 Task: Give access to data protection and privacy details in lead, contact, and person account records
Action: Mouse moved to (178, 138)
Screenshot: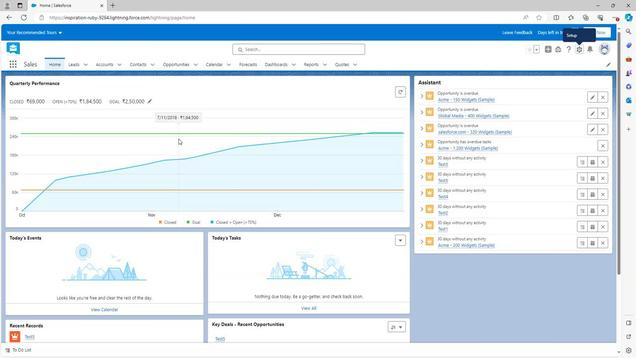 
Action: Mouse scrolled (178, 138) with delta (0, 0)
Screenshot: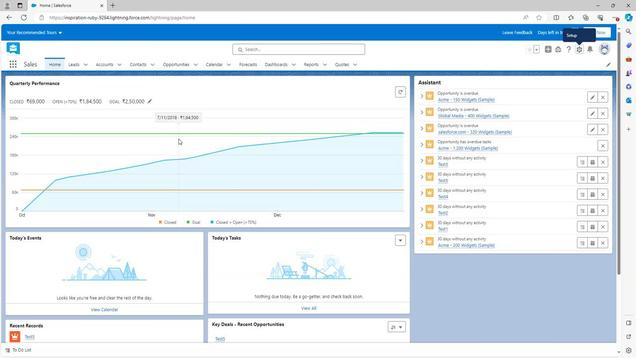 
Action: Mouse scrolled (178, 138) with delta (0, 0)
Screenshot: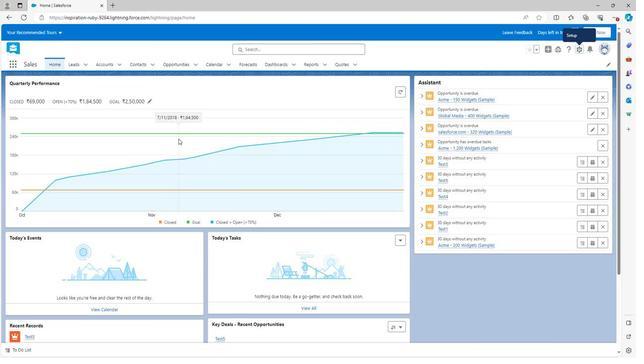 
Action: Mouse scrolled (178, 138) with delta (0, 0)
Screenshot: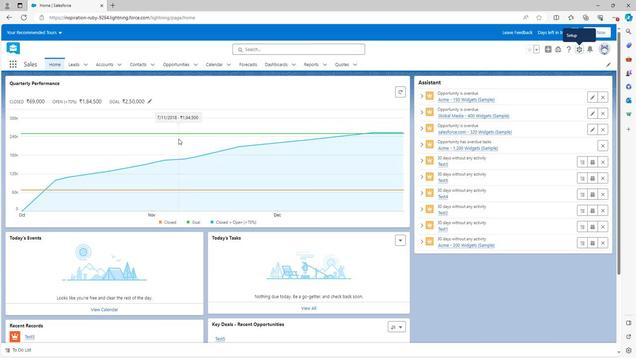
Action: Mouse scrolled (178, 138) with delta (0, 0)
Screenshot: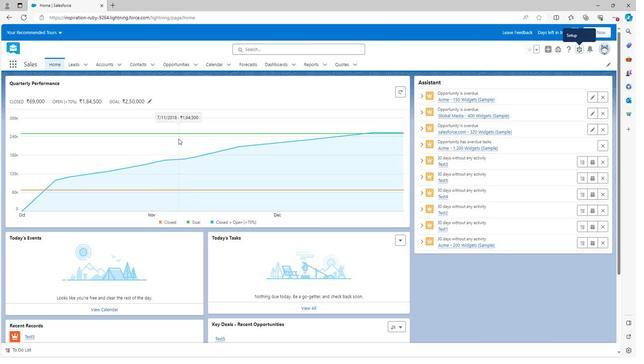 
Action: Mouse moved to (178, 138)
Screenshot: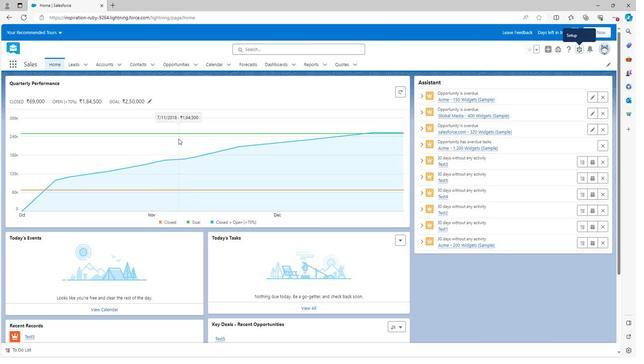
Action: Mouse scrolled (178, 138) with delta (0, 0)
Screenshot: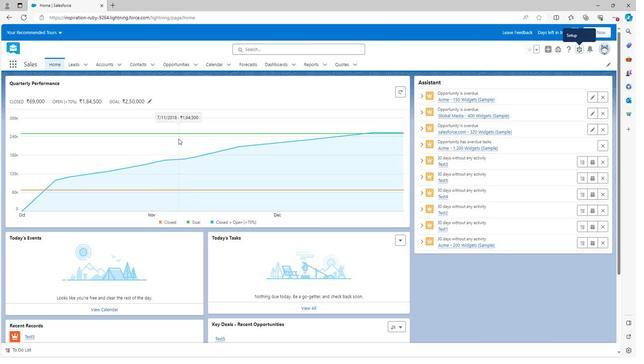 
Action: Mouse scrolled (178, 138) with delta (0, 0)
Screenshot: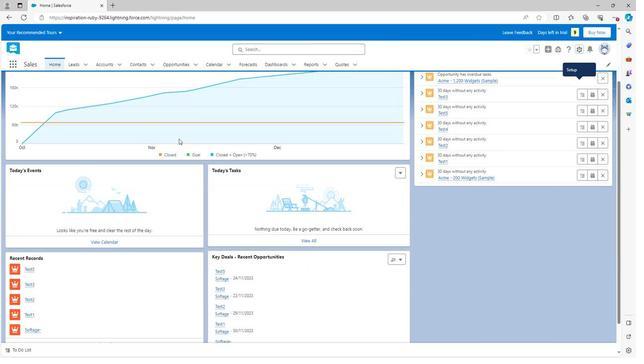 
Action: Mouse scrolled (178, 138) with delta (0, 0)
Screenshot: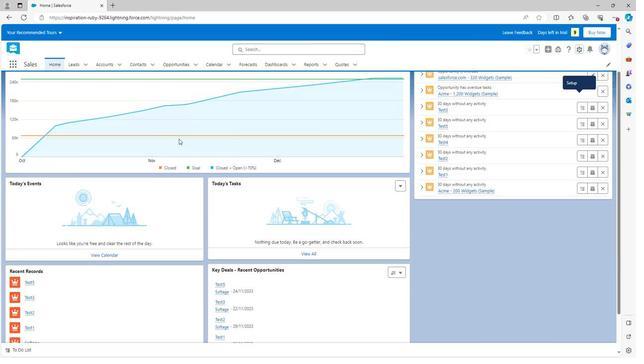 
Action: Mouse scrolled (178, 138) with delta (0, 0)
Screenshot: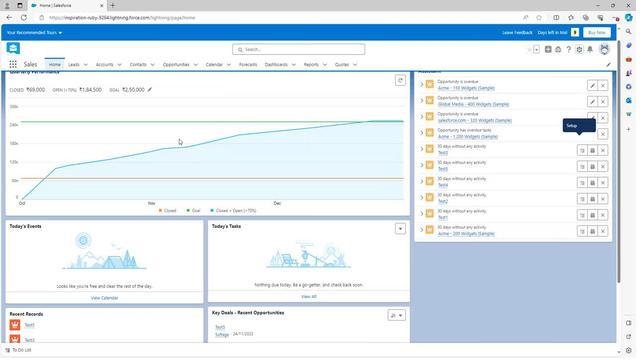 
Action: Mouse scrolled (178, 138) with delta (0, 0)
Screenshot: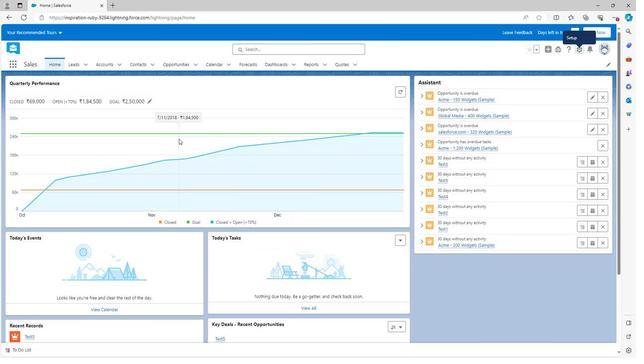 
Action: Mouse moved to (580, 45)
Screenshot: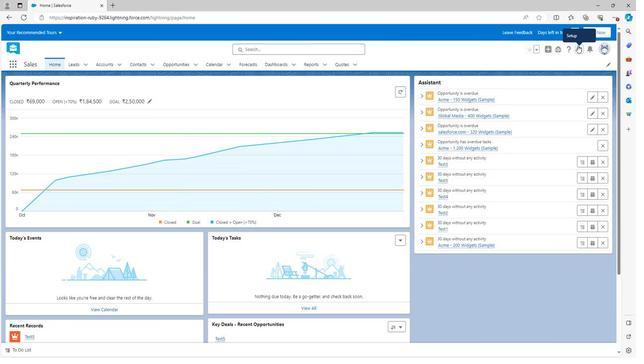 
Action: Mouse pressed left at (580, 45)
Screenshot: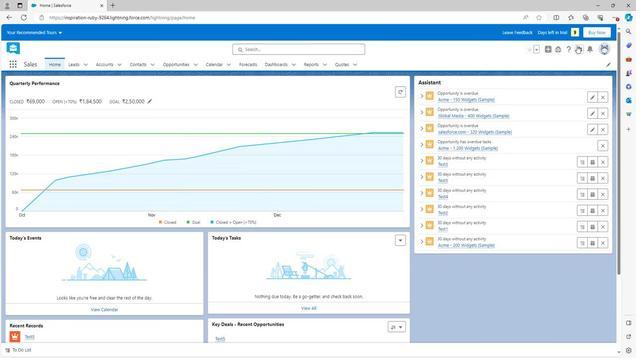 
Action: Mouse moved to (560, 67)
Screenshot: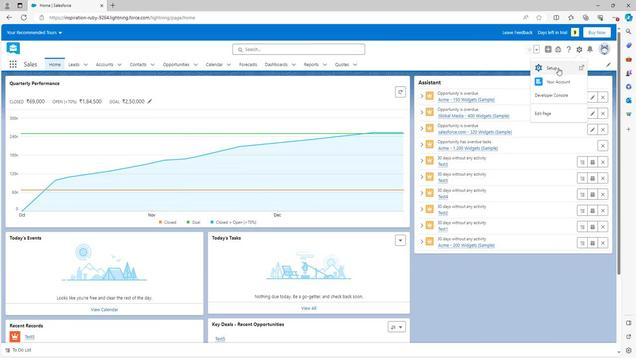 
Action: Mouse pressed left at (560, 67)
Screenshot: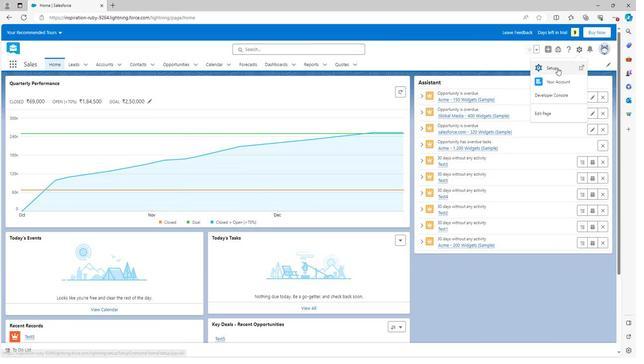 
Action: Mouse moved to (20, 267)
Screenshot: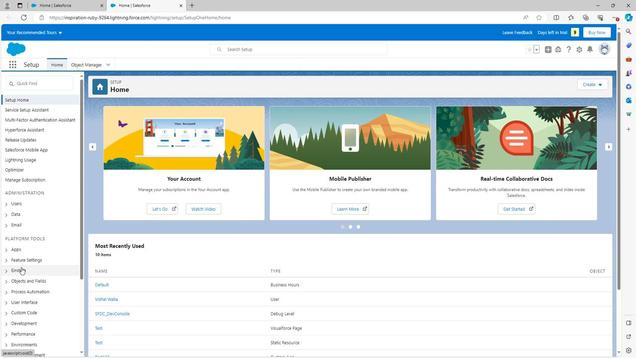 
Action: Mouse scrolled (20, 267) with delta (0, 0)
Screenshot: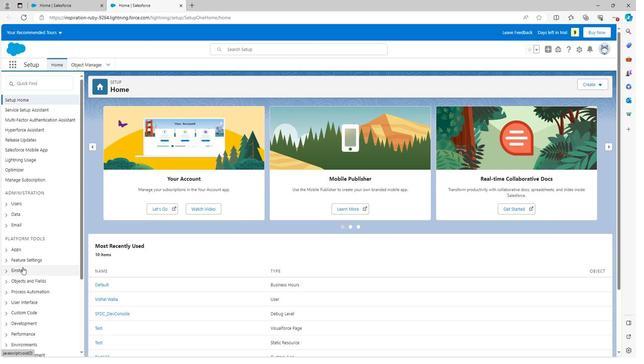 
Action: Mouse scrolled (20, 267) with delta (0, 0)
Screenshot: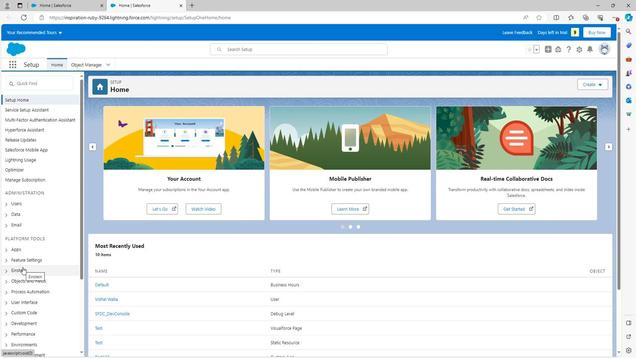 
Action: Mouse scrolled (20, 267) with delta (0, 0)
Screenshot: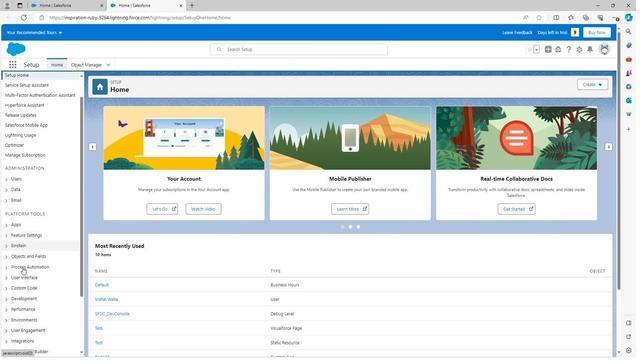 
Action: Mouse moved to (5, 316)
Screenshot: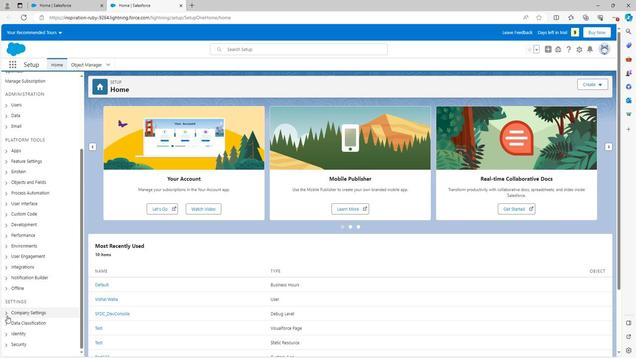 
Action: Mouse scrolled (5, 316) with delta (0, 0)
Screenshot: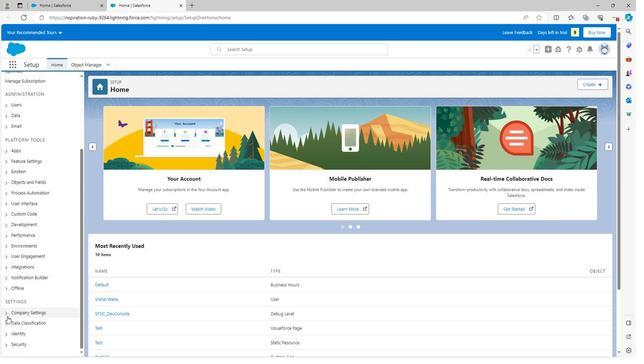 
Action: Mouse scrolled (5, 316) with delta (0, 0)
Screenshot: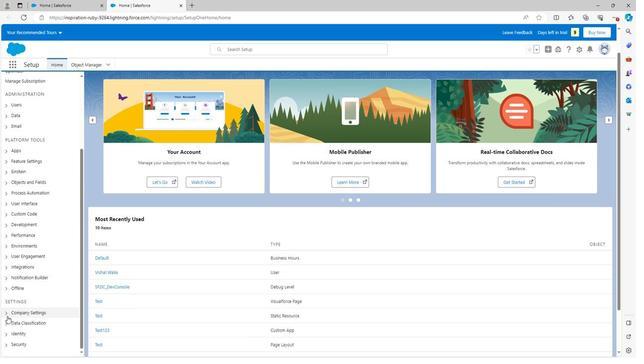 
Action: Mouse scrolled (5, 316) with delta (0, 0)
Screenshot: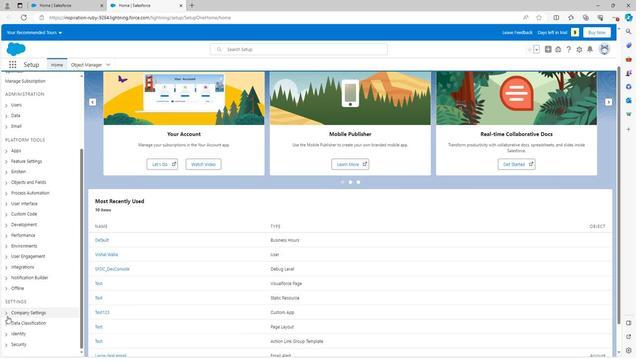 
Action: Mouse moved to (3, 322)
Screenshot: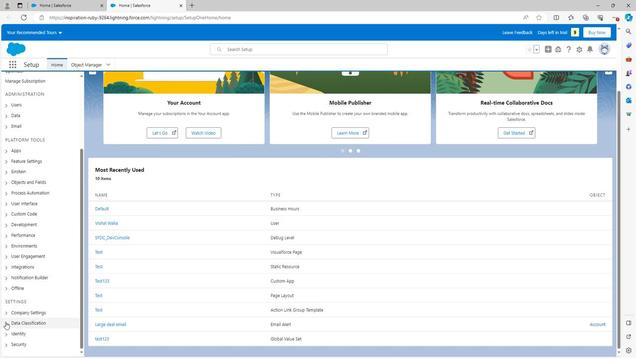 
Action: Mouse pressed left at (3, 322)
Screenshot: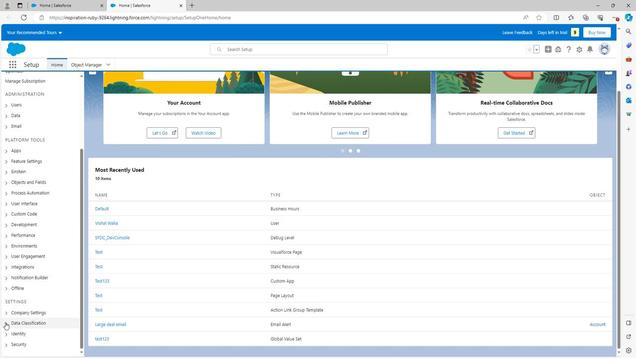 
Action: Mouse scrolled (3, 322) with delta (0, 0)
Screenshot: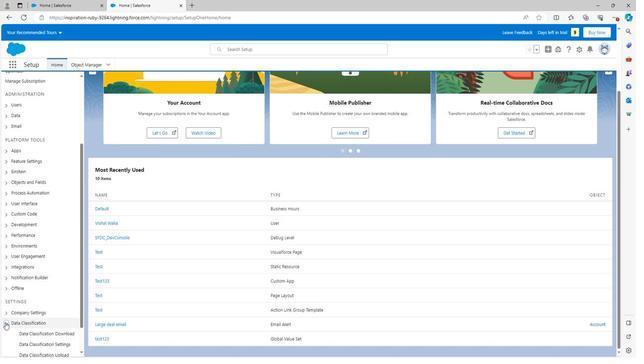 
Action: Mouse scrolled (3, 322) with delta (0, 0)
Screenshot: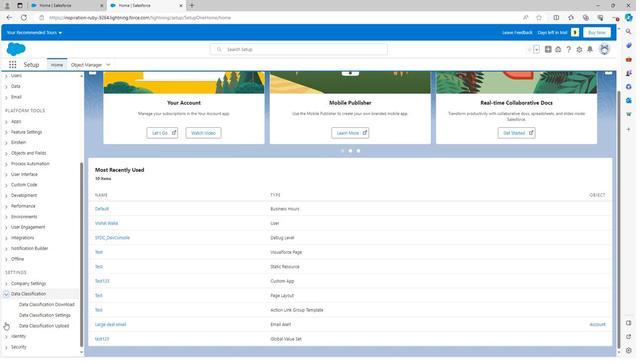 
Action: Mouse moved to (3, 282)
Screenshot: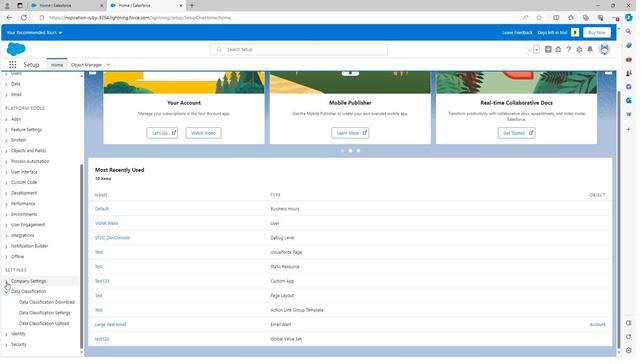
Action: Mouse pressed left at (3, 282)
Screenshot: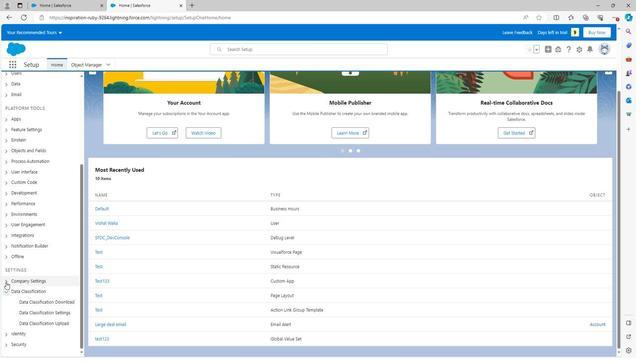 
Action: Mouse scrolled (3, 282) with delta (0, 0)
Screenshot: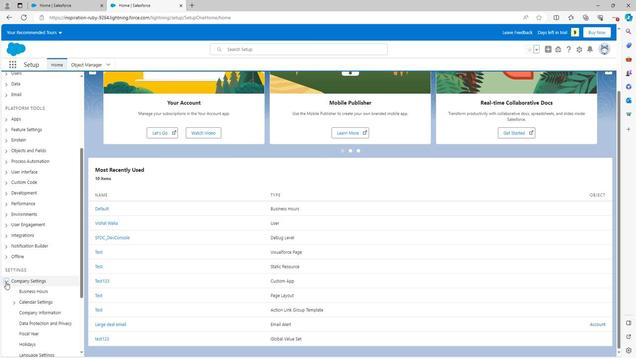 
Action: Mouse scrolled (3, 282) with delta (0, 0)
Screenshot: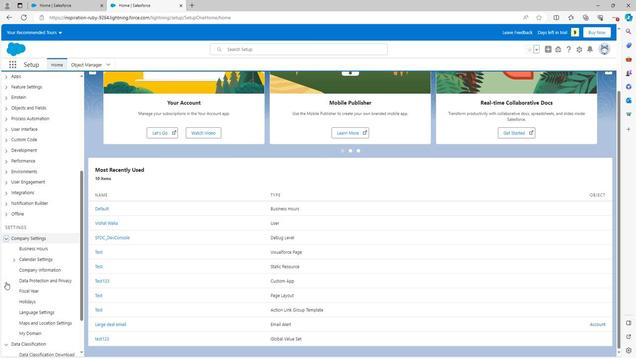 
Action: Mouse moved to (39, 238)
Screenshot: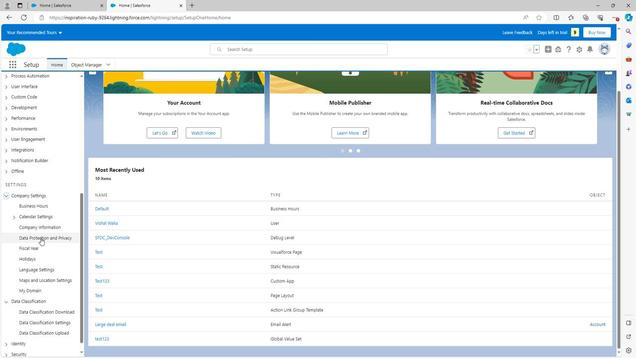 
Action: Mouse pressed left at (39, 238)
Screenshot: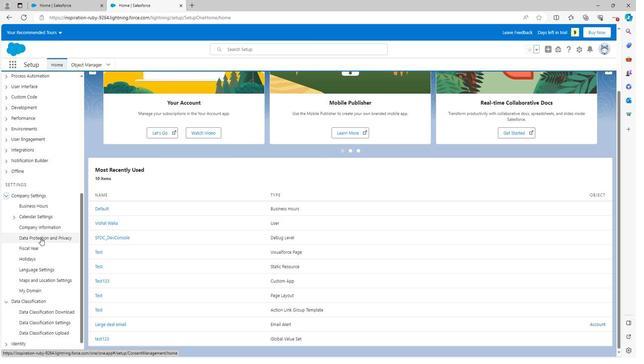 
Action: Mouse moved to (108, 163)
Screenshot: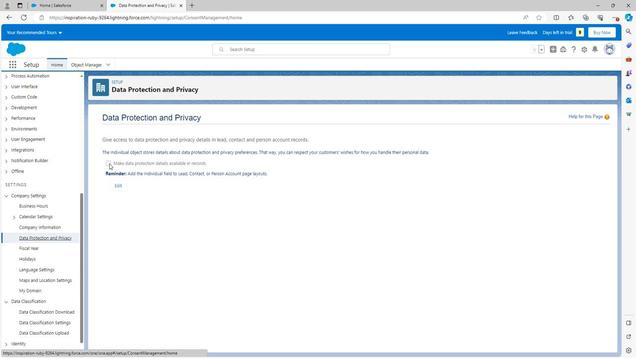 
Action: Mouse pressed left at (108, 163)
Screenshot: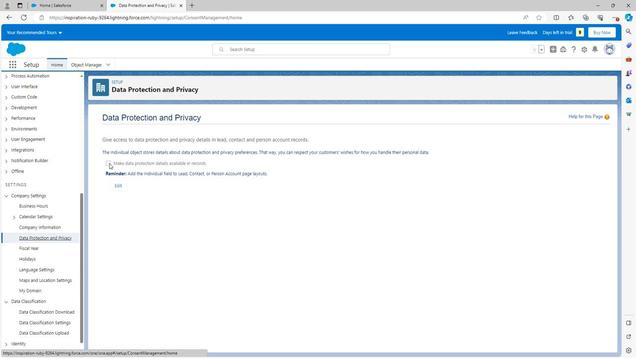 
Action: Mouse moved to (117, 186)
Screenshot: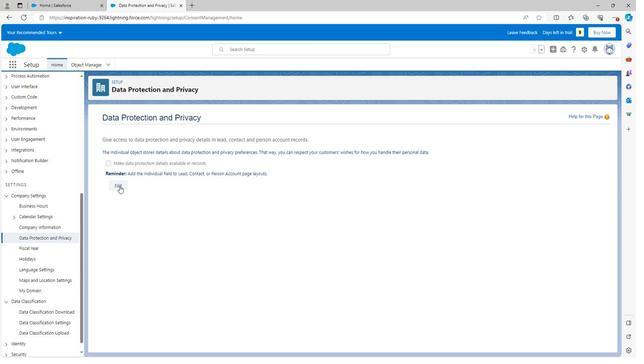 
Action: Mouse pressed left at (117, 186)
Screenshot: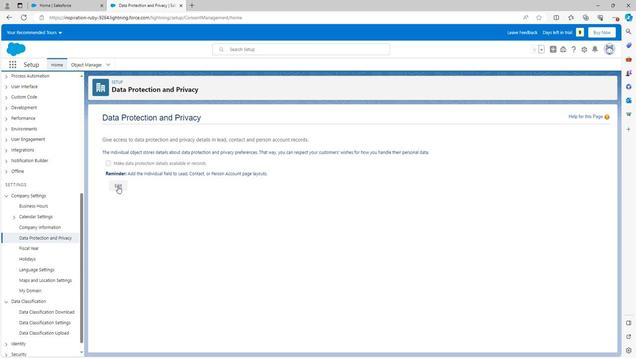 
Action: Mouse moved to (105, 163)
Screenshot: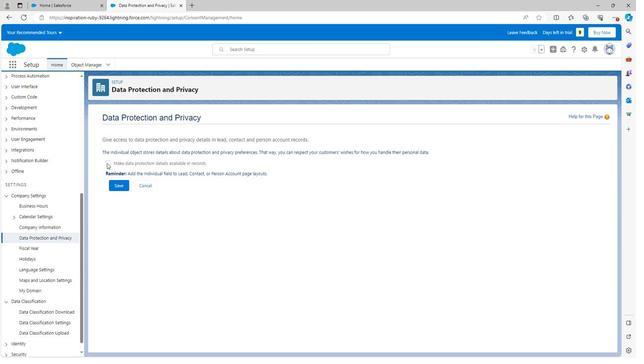 
Action: Mouse pressed left at (105, 163)
Screenshot: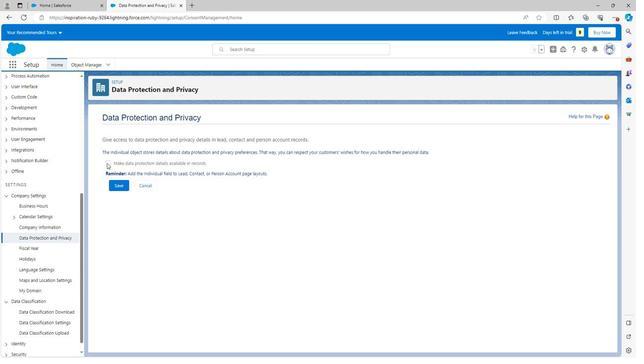
Action: Mouse moved to (107, 161)
Screenshot: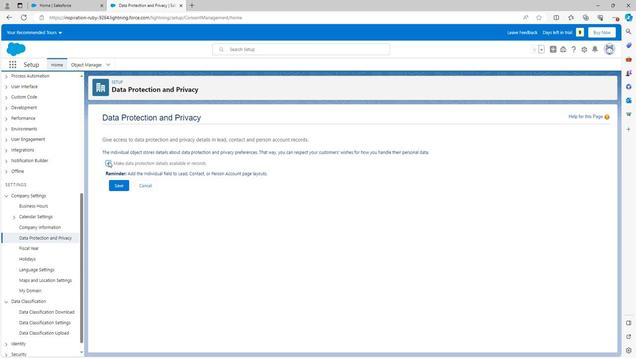 
Action: Mouse pressed left at (107, 161)
Screenshot: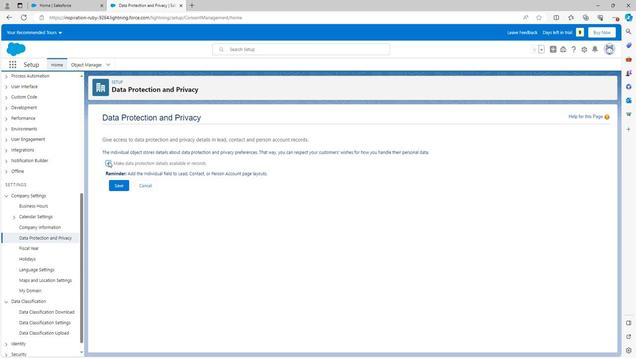 
Action: Mouse moved to (108, 163)
Screenshot: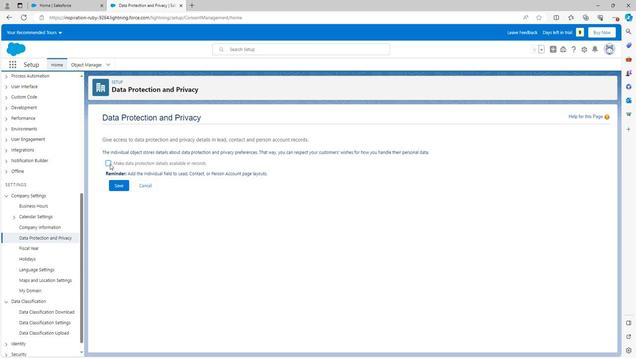 
Action: Mouse pressed left at (108, 163)
Screenshot: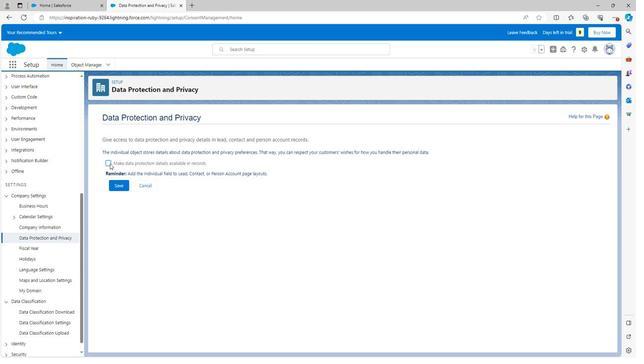 
Action: Mouse moved to (118, 182)
Screenshot: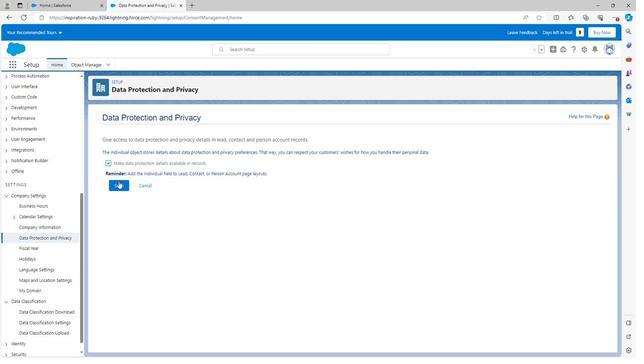 
Action: Mouse pressed left at (118, 182)
Screenshot: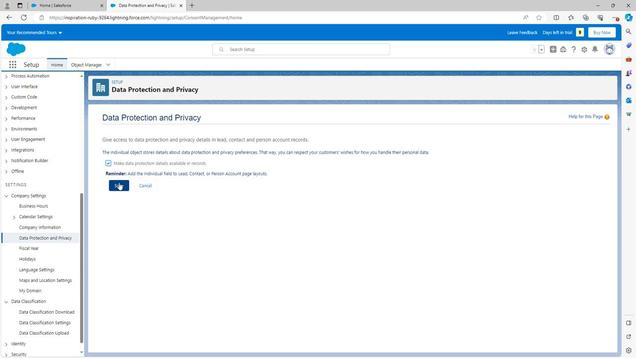 
Action: Mouse moved to (138, 186)
Screenshot: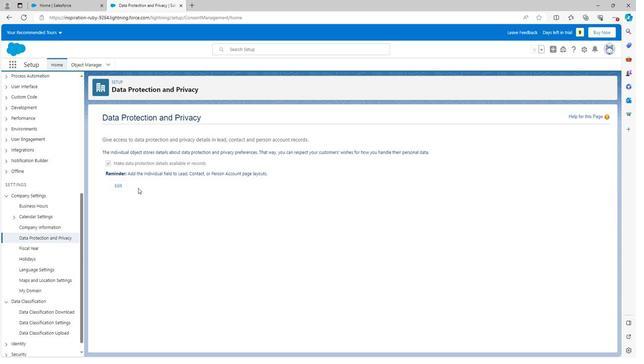 
